 Task: Check the median days on the market of single-family homes in the last 3 years.
Action: Mouse moved to (632, 60)
Screenshot: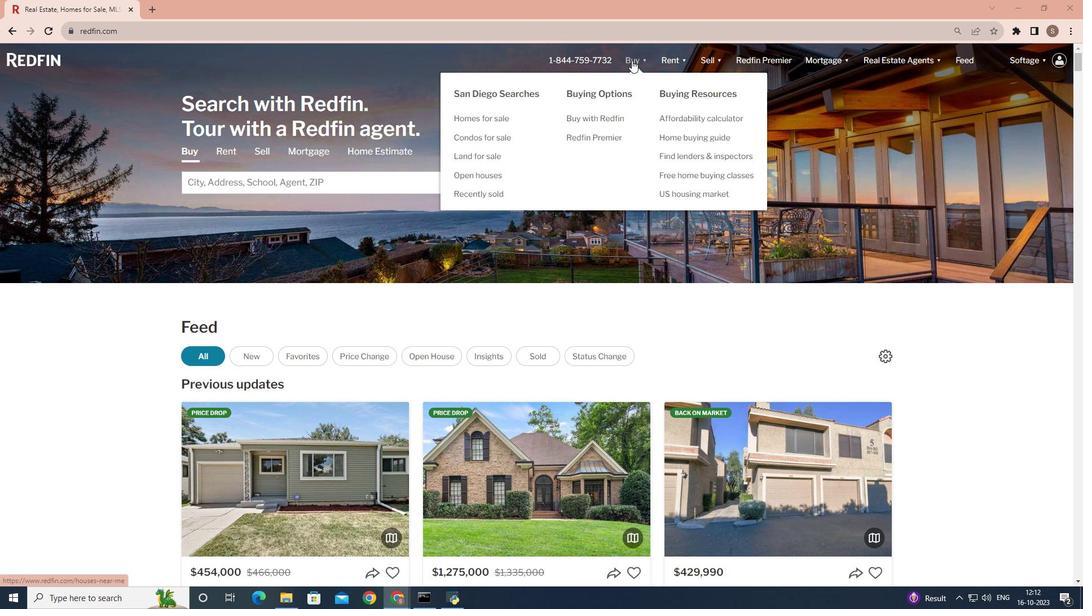 
Action: Mouse pressed left at (632, 60)
Screenshot: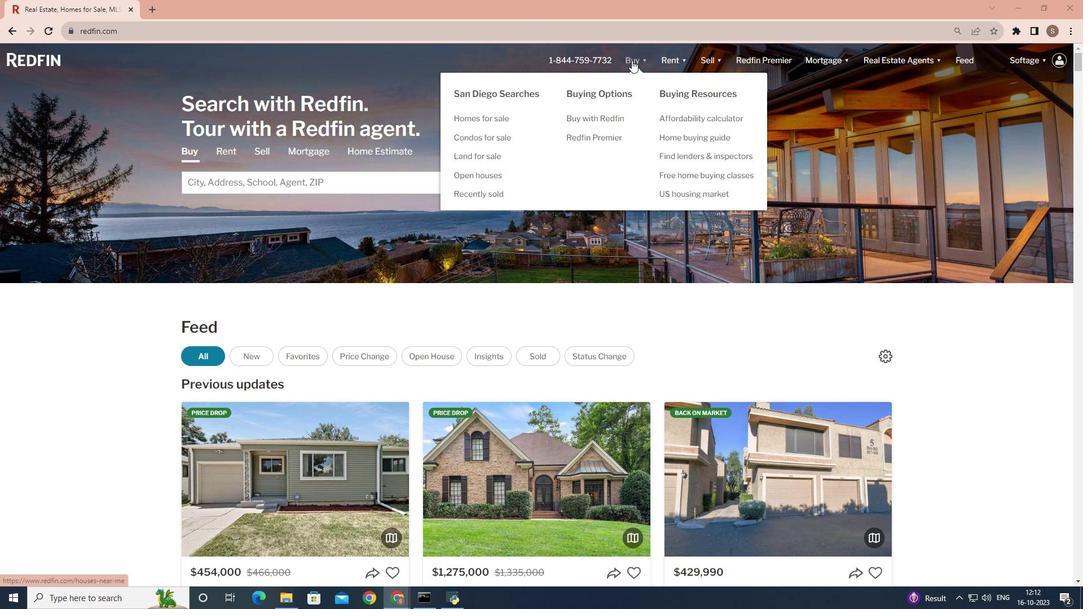 
Action: Mouse moved to (339, 237)
Screenshot: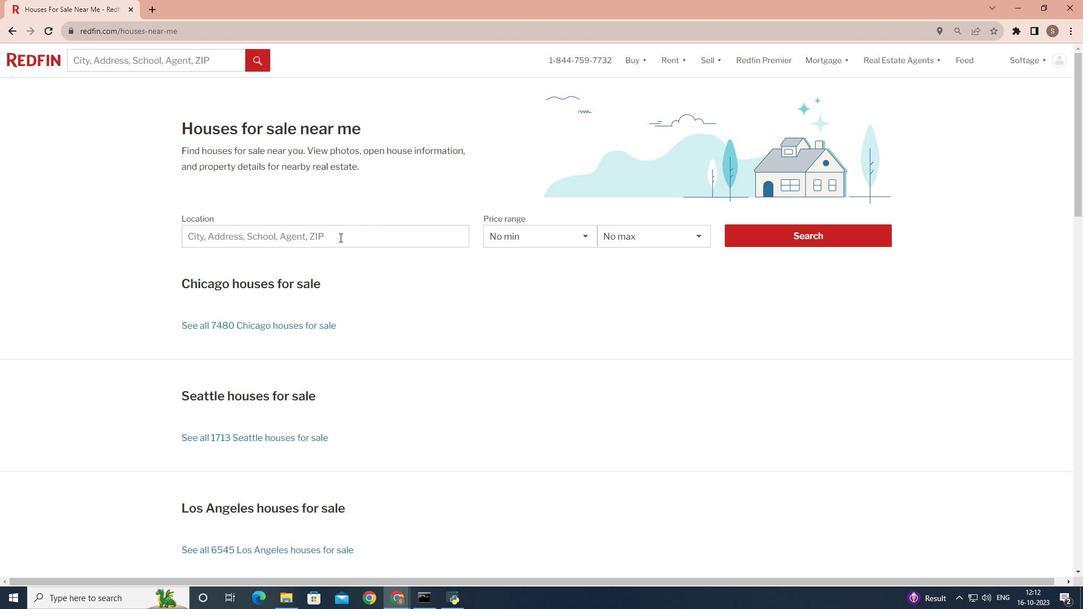 
Action: Mouse pressed left at (339, 237)
Screenshot: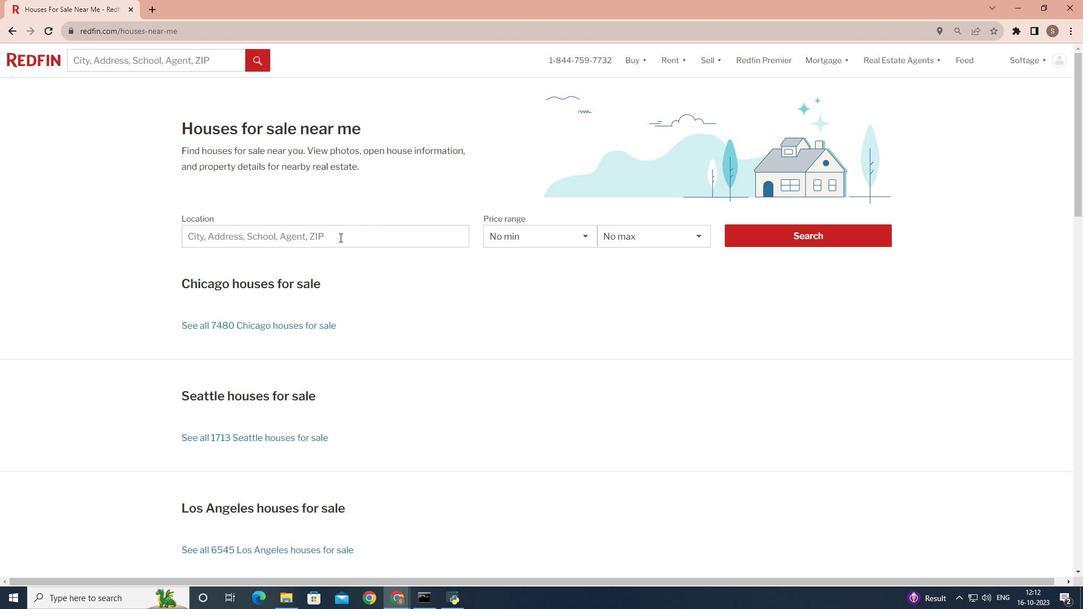 
Action: Key pressed <Key.shift>San<Key.space><Key.shift>Diego
Screenshot: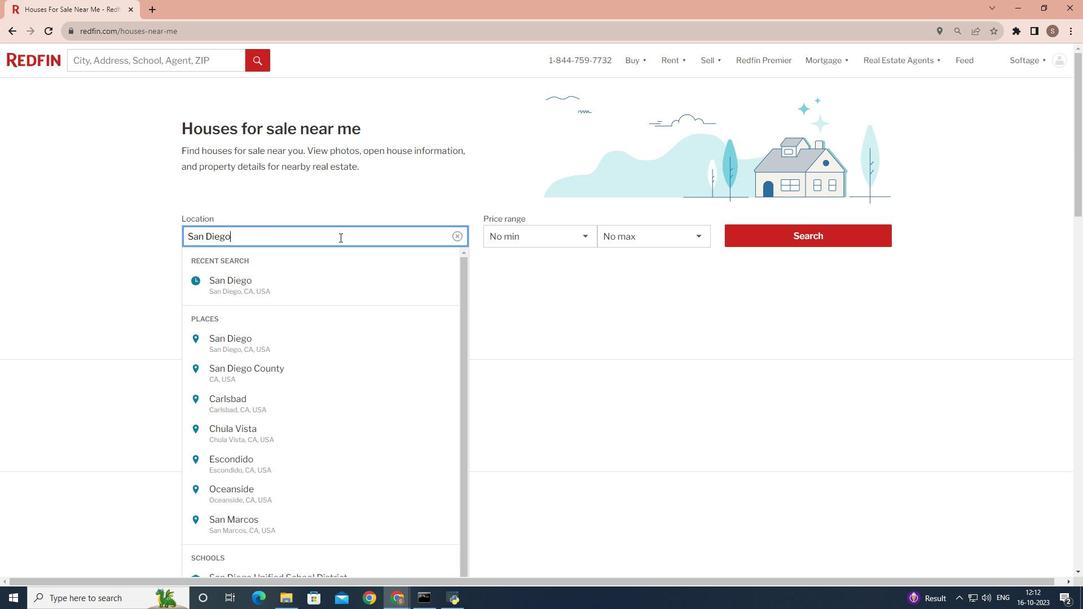 
Action: Mouse moved to (751, 228)
Screenshot: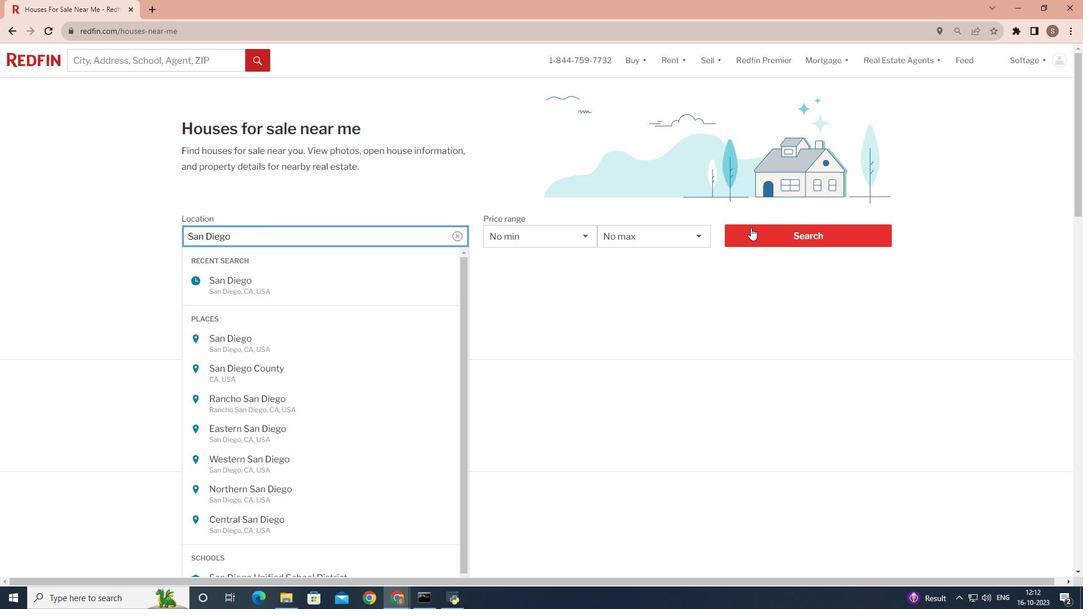 
Action: Mouse pressed left at (751, 228)
Screenshot: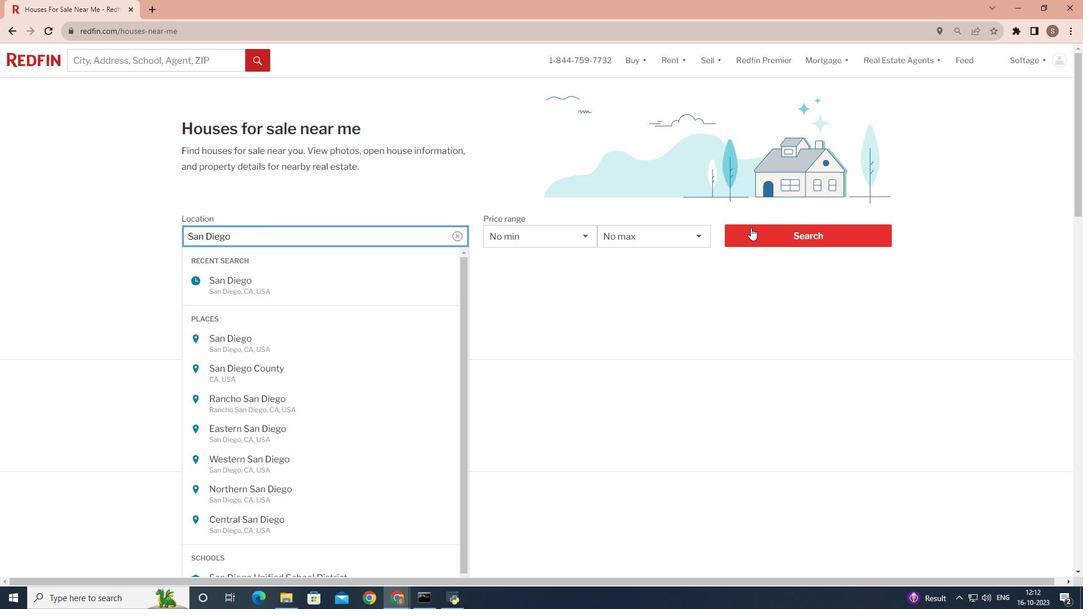 
Action: Mouse moved to (751, 228)
Screenshot: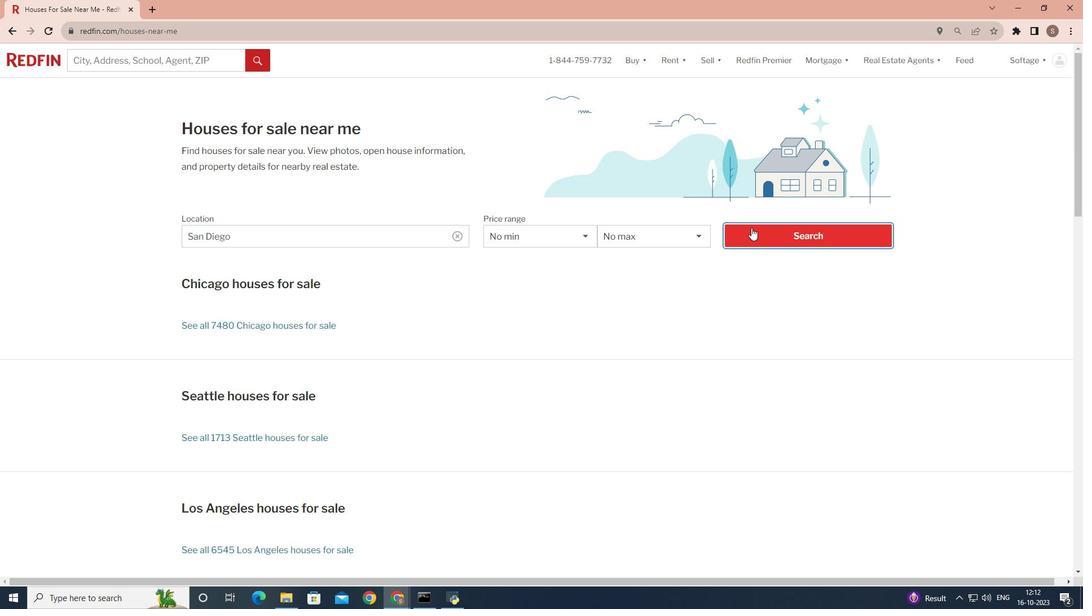 
Action: Mouse pressed left at (751, 228)
Screenshot: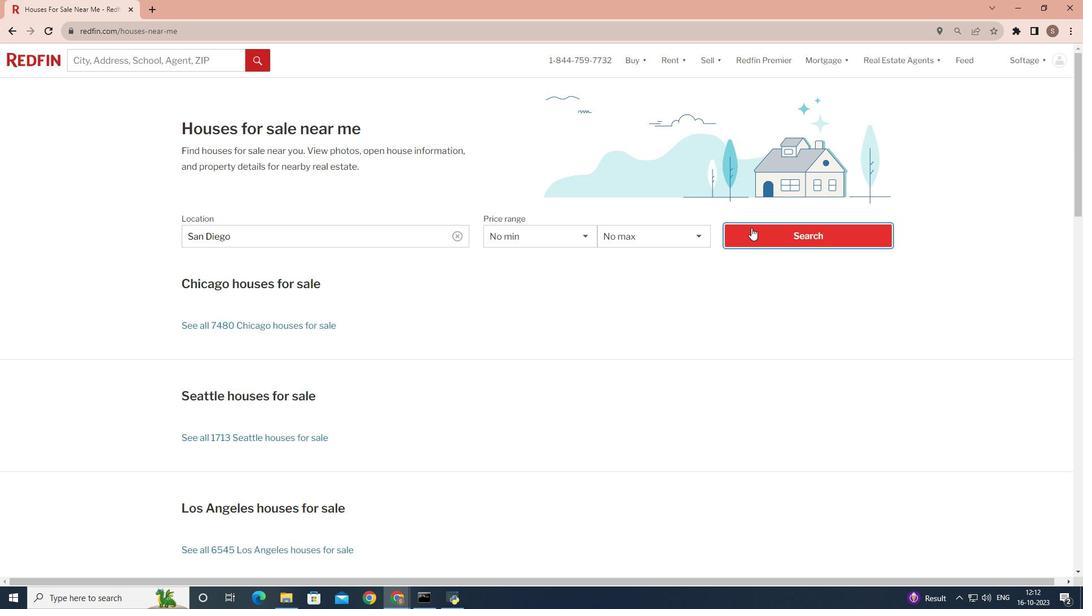 
Action: Mouse moved to (956, 94)
Screenshot: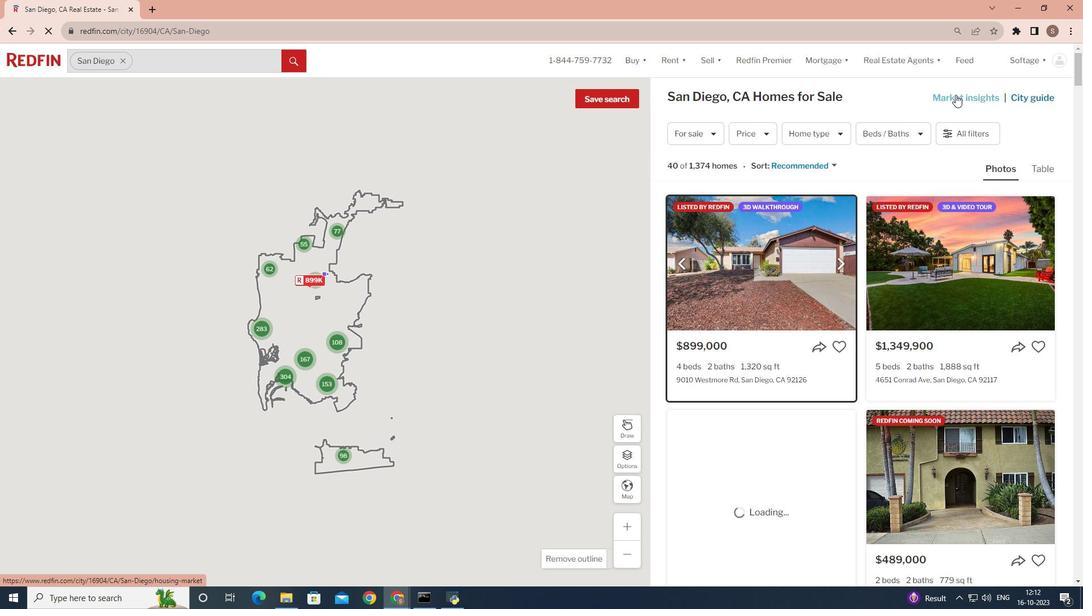 
Action: Mouse pressed left at (956, 94)
Screenshot: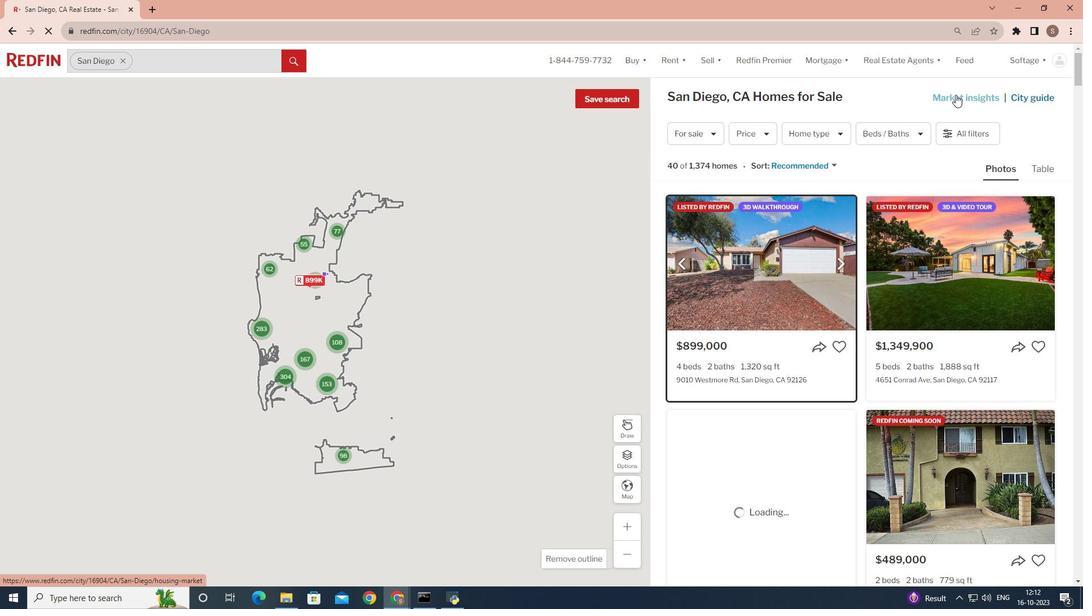 
Action: Mouse moved to (683, 340)
Screenshot: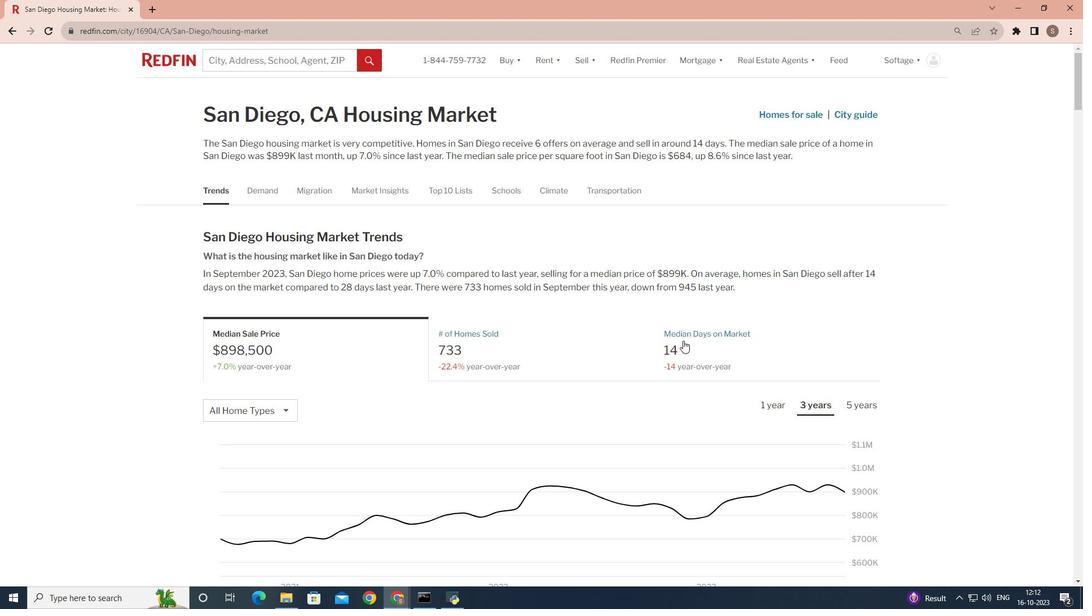 
Action: Mouse pressed left at (683, 340)
Screenshot: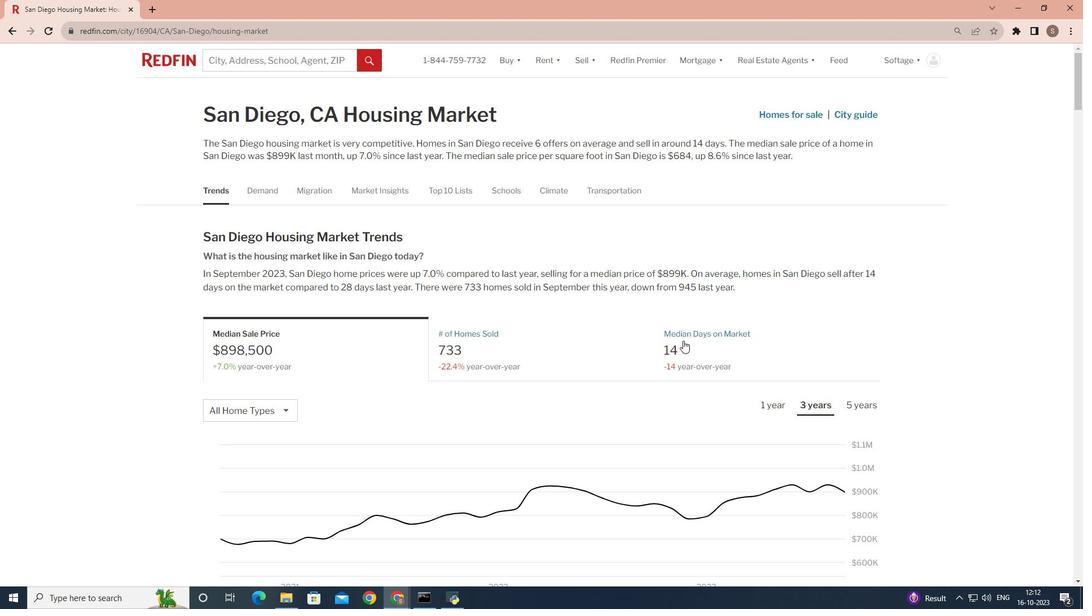 
Action: Mouse moved to (290, 408)
Screenshot: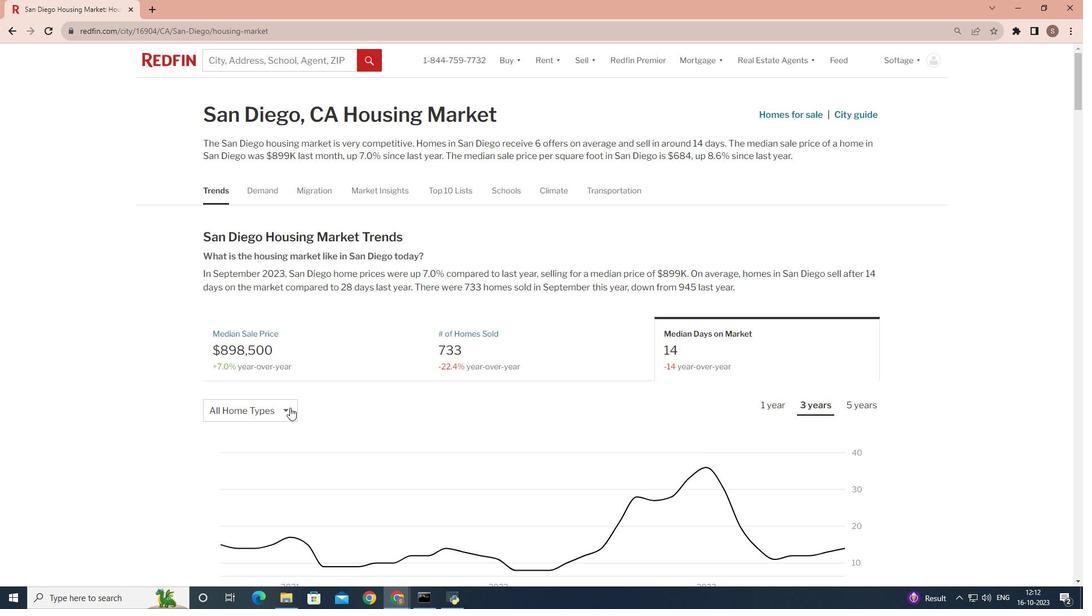 
Action: Mouse pressed left at (290, 408)
Screenshot: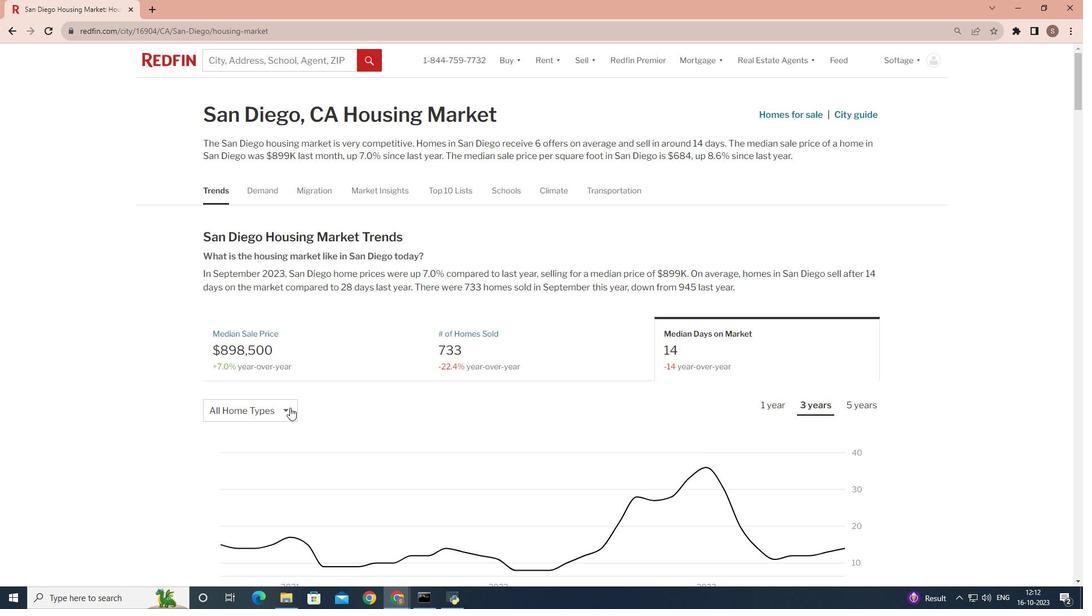 
Action: Mouse moved to (282, 457)
Screenshot: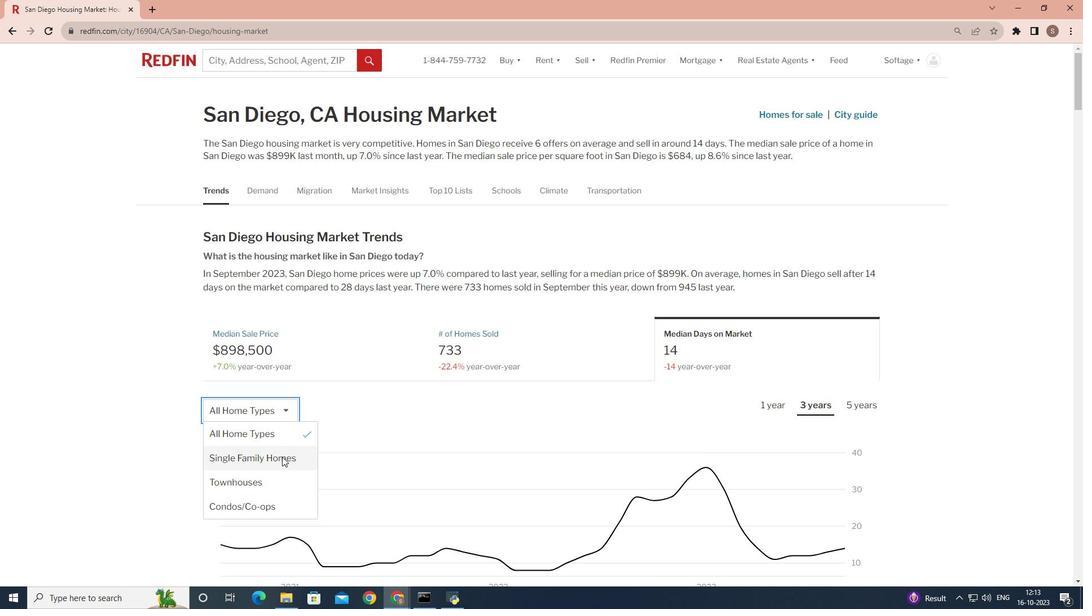 
Action: Mouse pressed left at (282, 457)
Screenshot: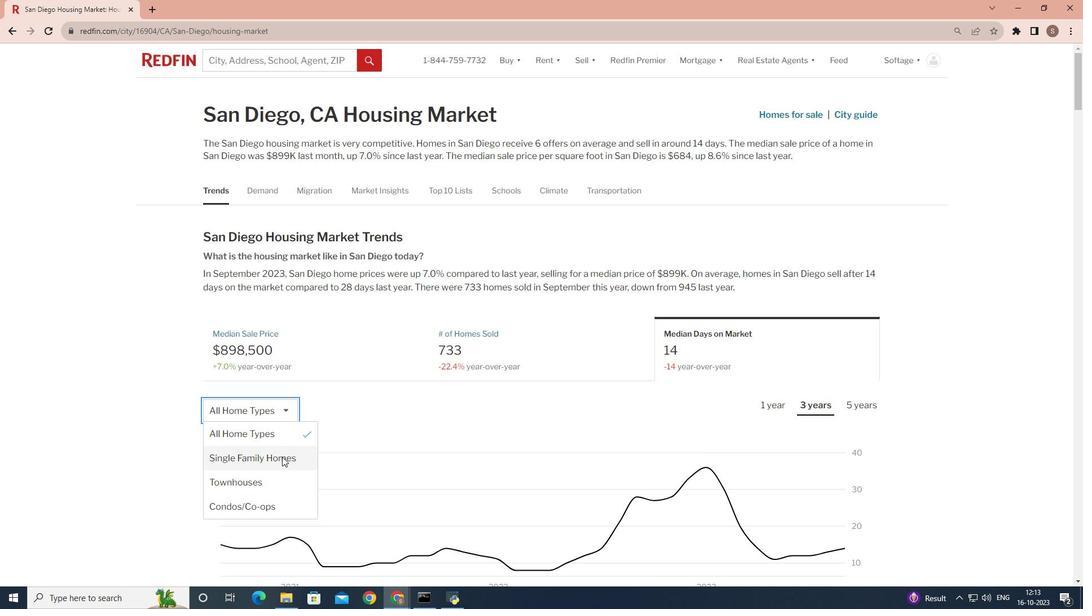 
Action: Mouse moved to (780, 403)
Screenshot: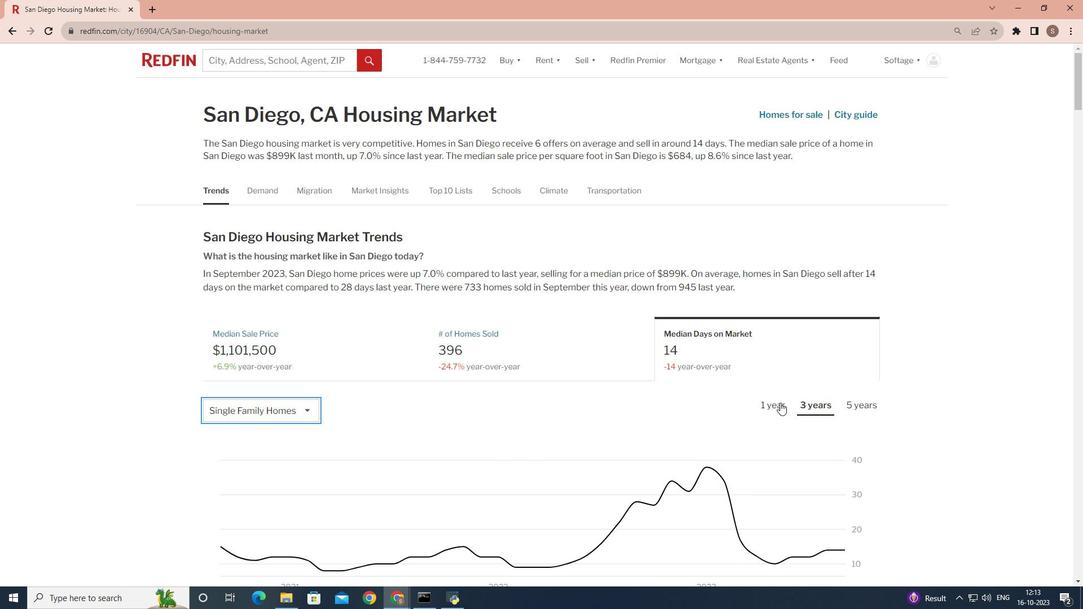 
Action: Mouse pressed left at (780, 403)
Screenshot: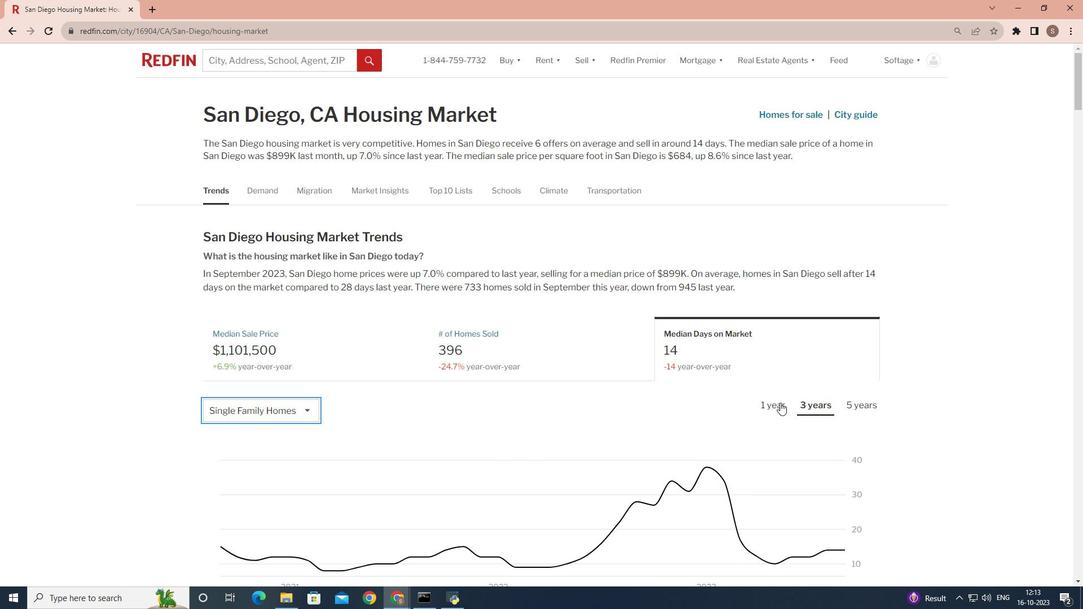 
Action: Mouse moved to (779, 403)
Screenshot: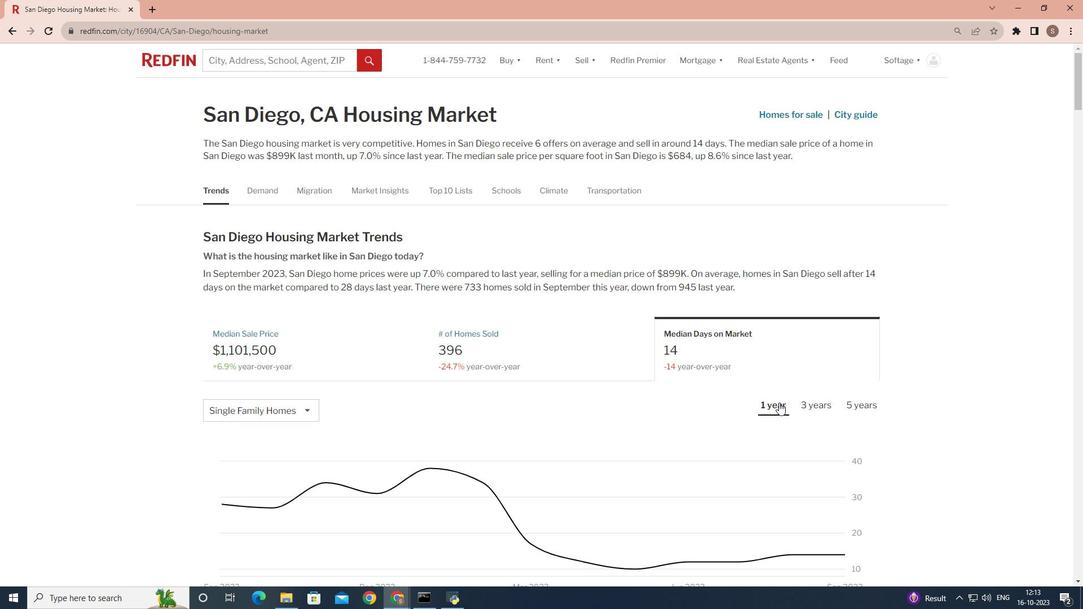 
Action: Mouse scrolled (779, 402) with delta (0, 0)
Screenshot: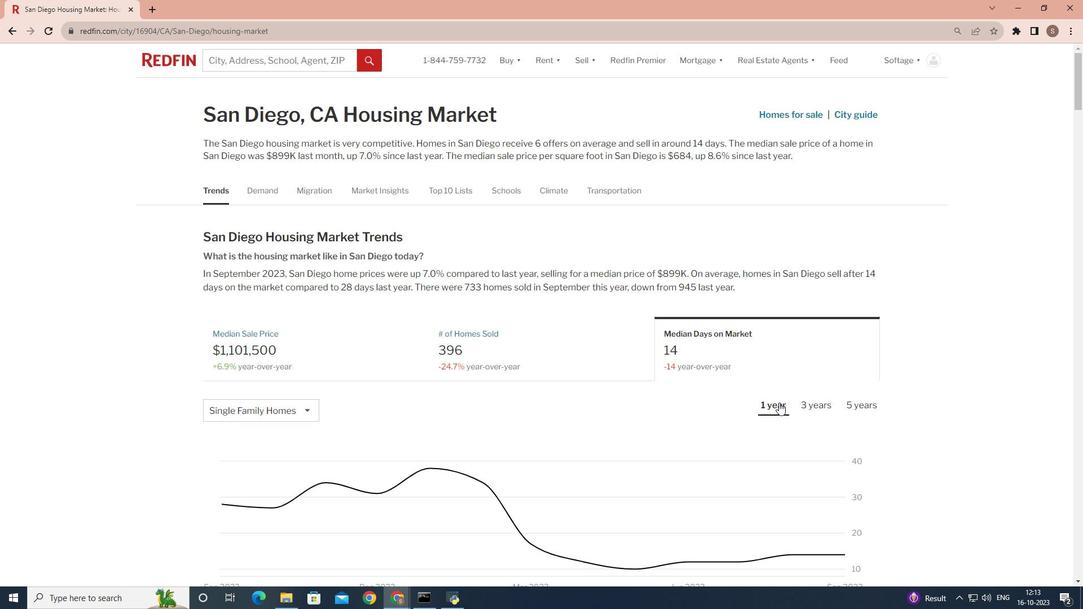
Action: Mouse scrolled (779, 402) with delta (0, 0)
Screenshot: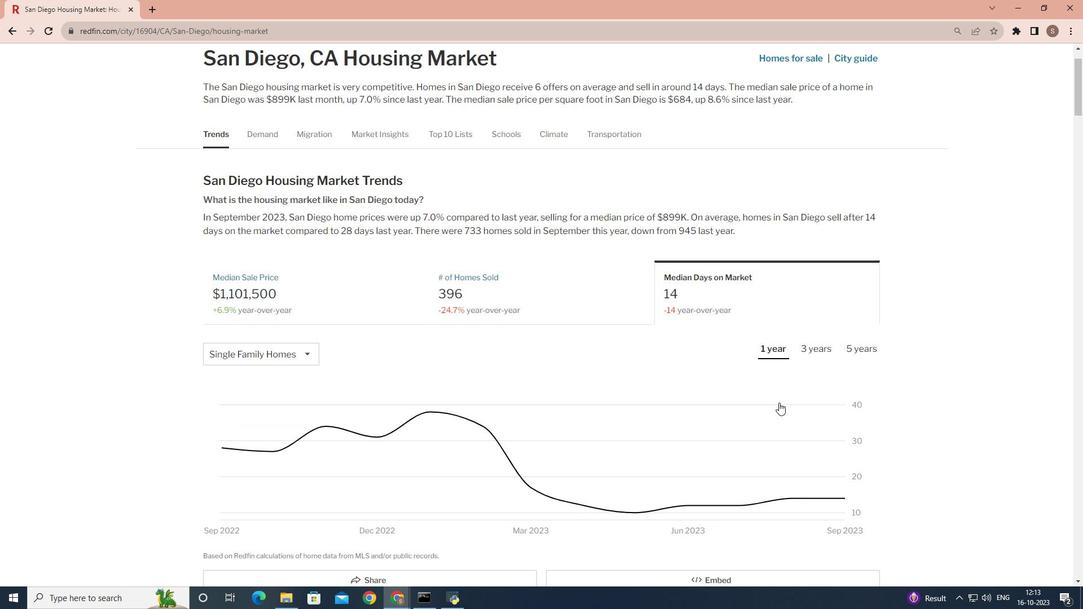 
